 Task: Add a dependency to the task Upgrade and migrate company inventory management to a cloud-based solution , the existing task  Integrate a new online appointment scheduling system for a healthcare provider in the project AgileQuest
Action: Mouse moved to (1115, 183)
Screenshot: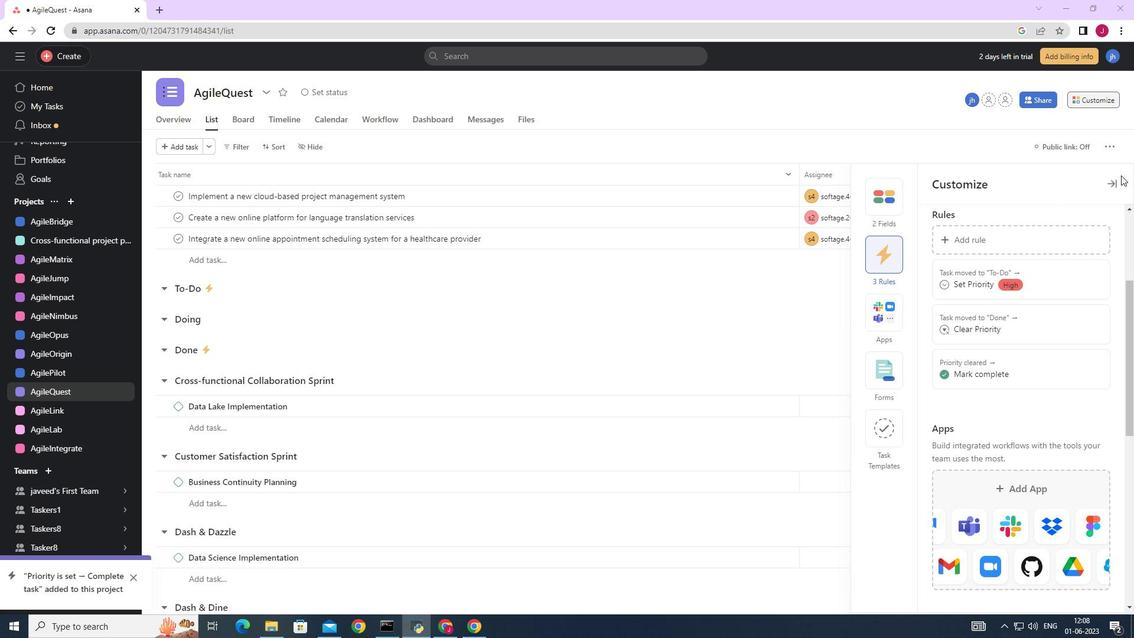 
Action: Mouse pressed left at (1115, 183)
Screenshot: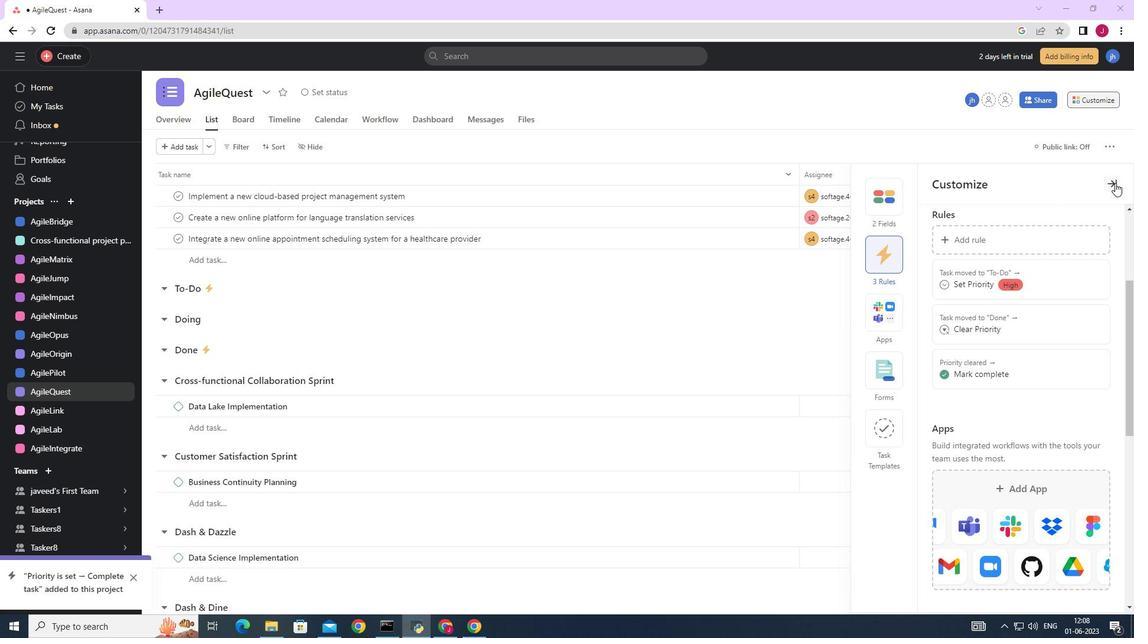 
Action: Mouse moved to (583, 384)
Screenshot: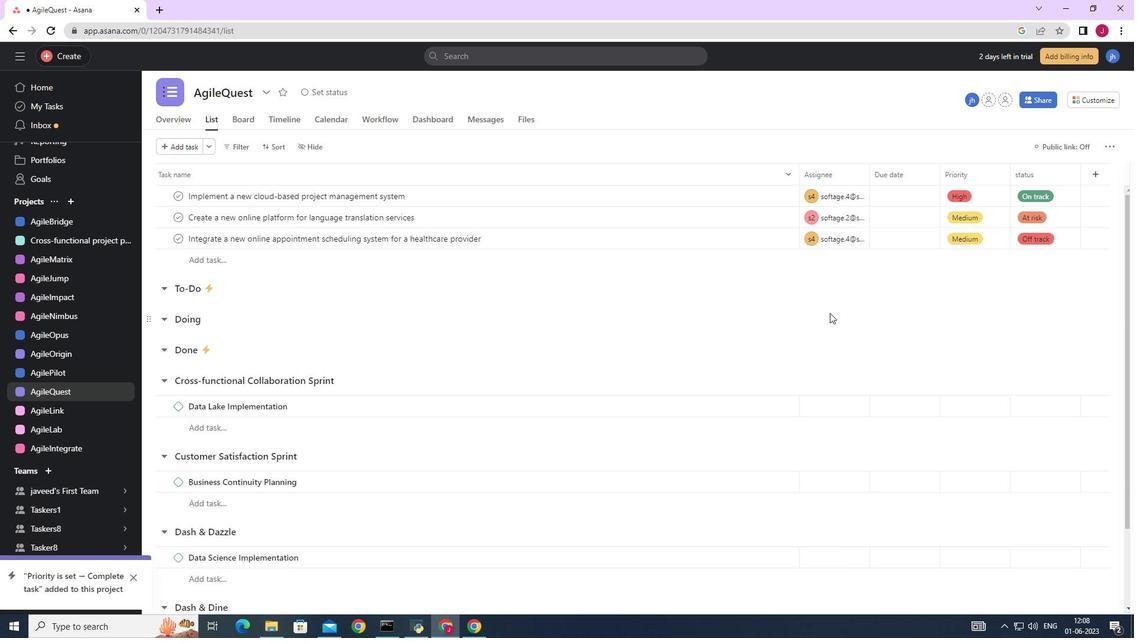 
Action: Mouse scrolled (583, 383) with delta (0, 0)
Screenshot: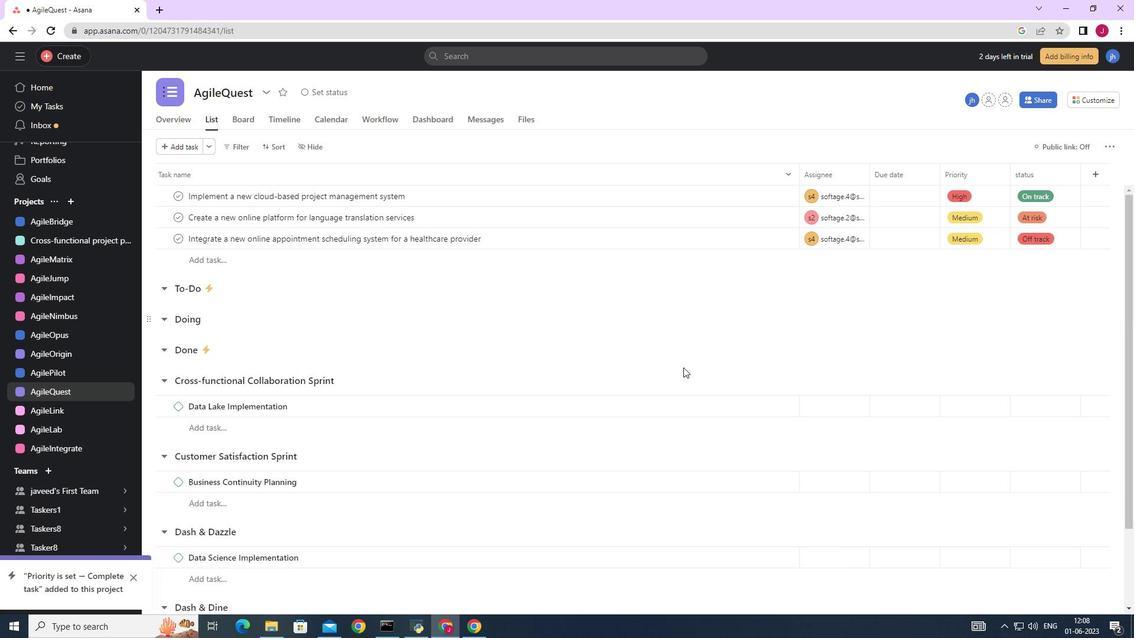 
Action: Mouse scrolled (583, 383) with delta (0, 0)
Screenshot: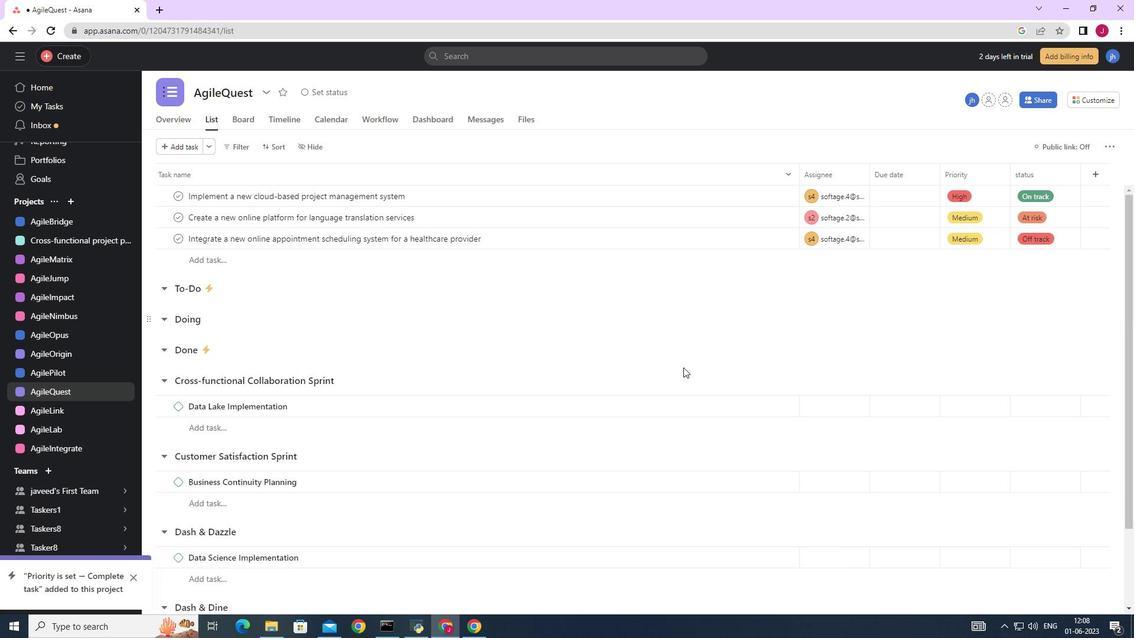 
Action: Mouse scrolled (583, 383) with delta (0, 0)
Screenshot: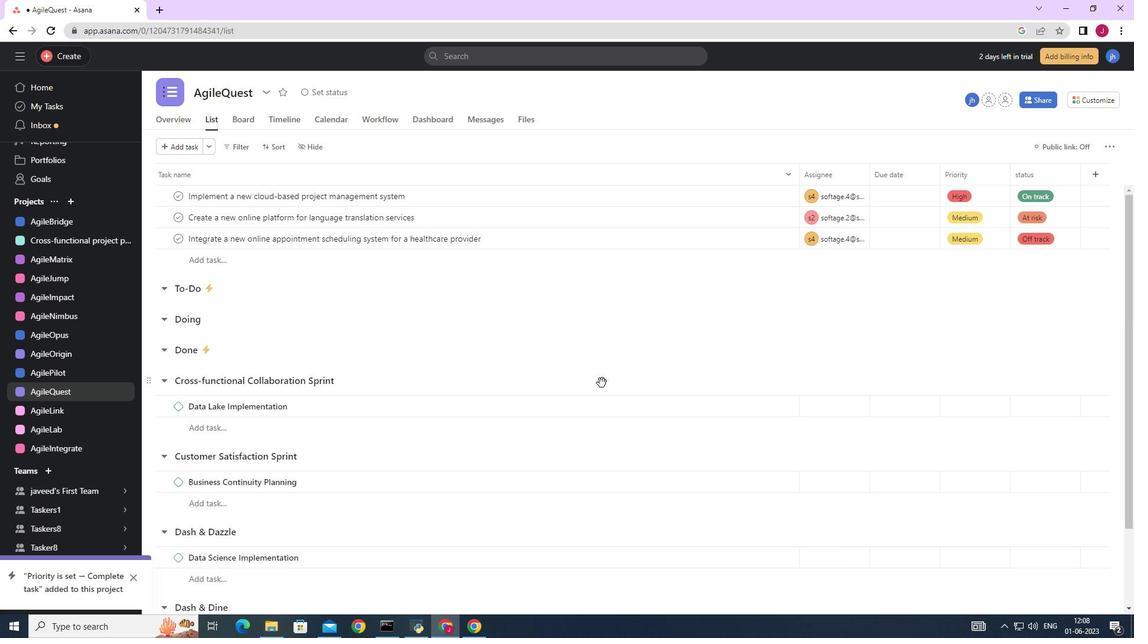 
Action: Mouse moved to (583, 384)
Screenshot: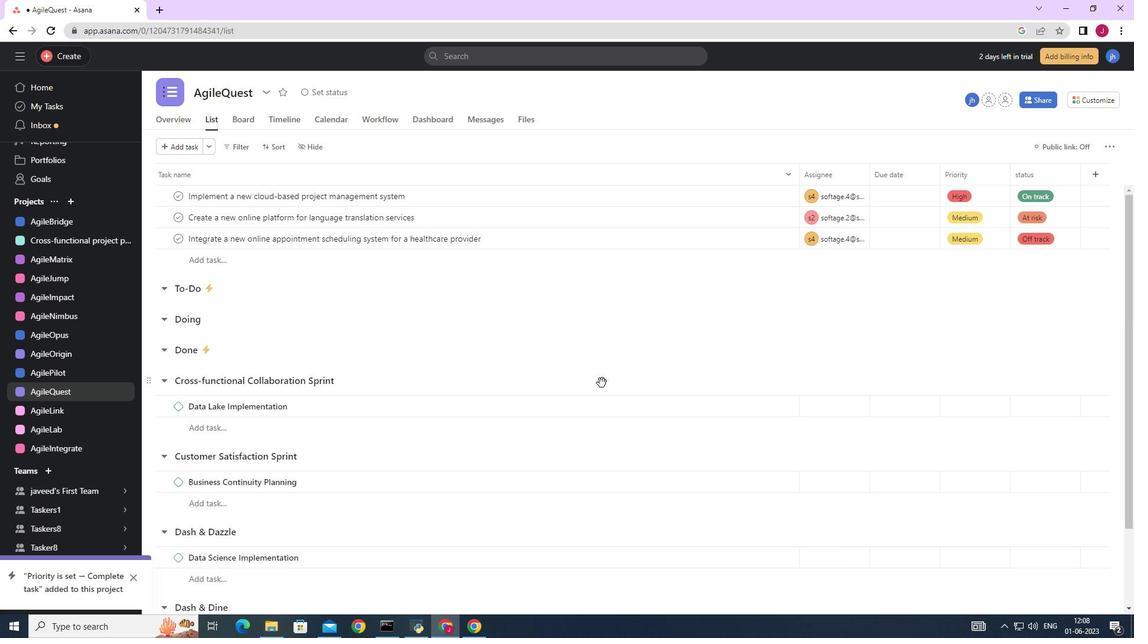 
Action: Mouse scrolled (583, 383) with delta (0, 0)
Screenshot: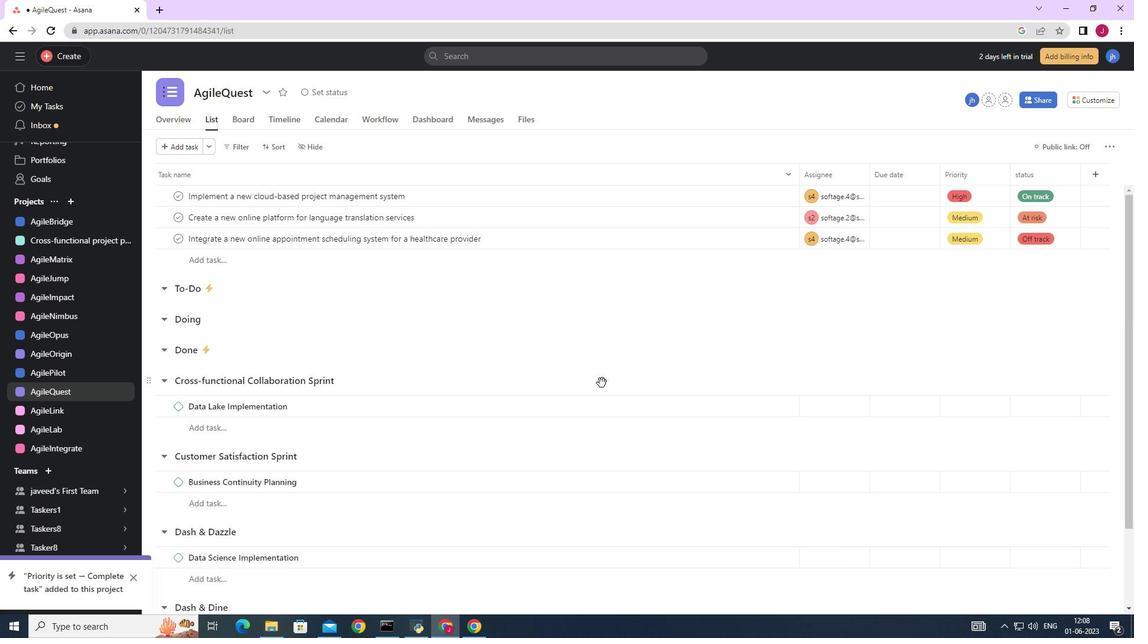 
Action: Mouse scrolled (583, 383) with delta (0, 0)
Screenshot: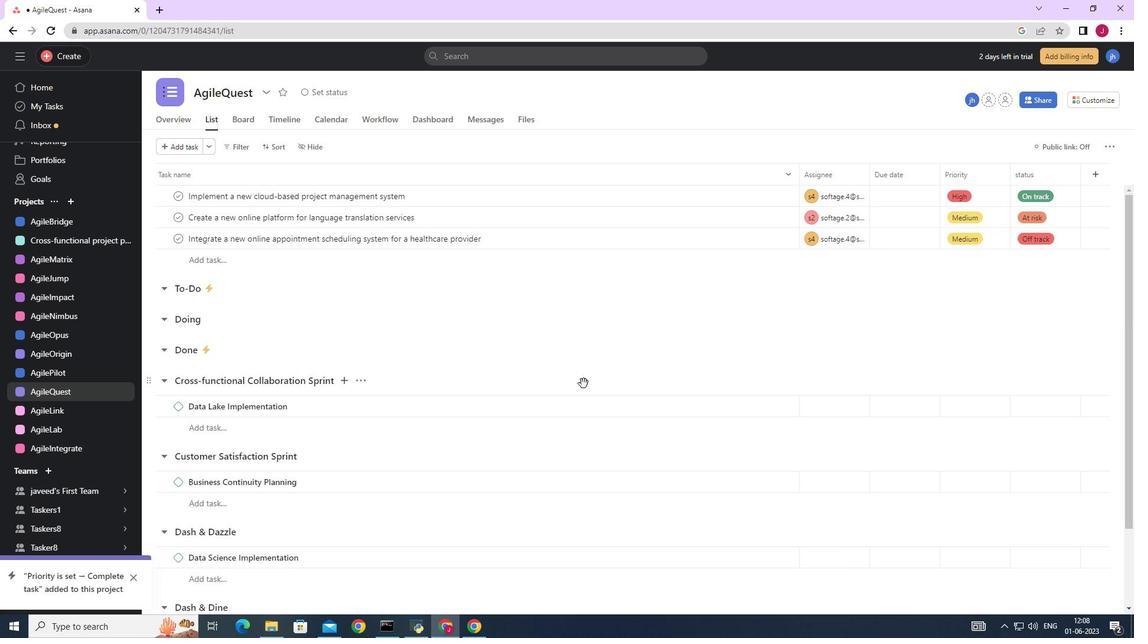 
Action: Mouse scrolled (583, 383) with delta (0, 0)
Screenshot: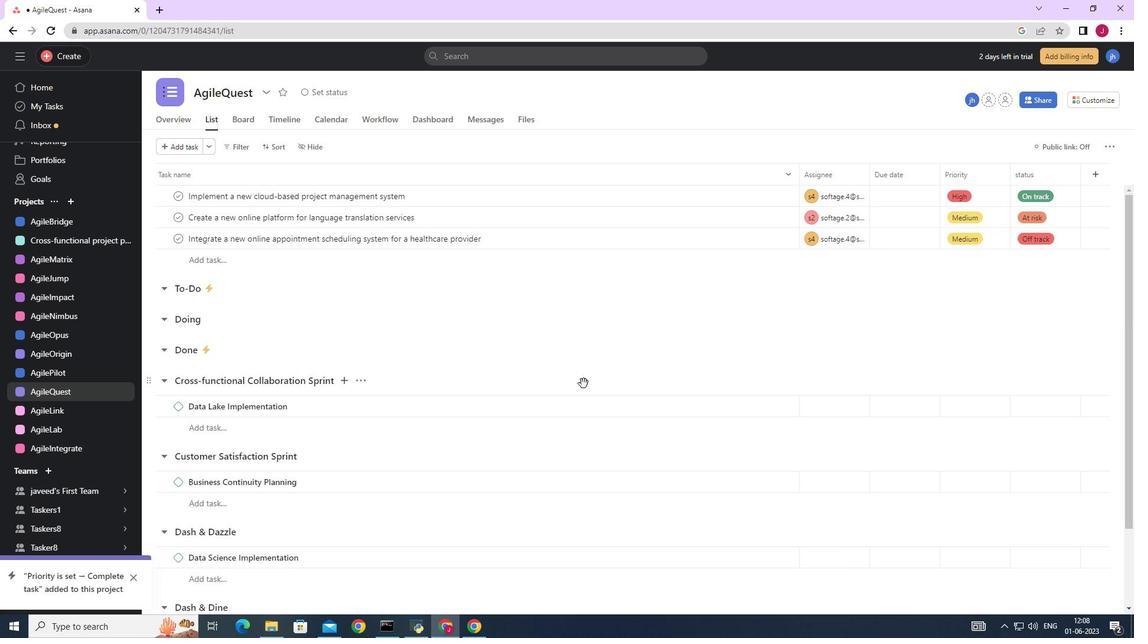 
Action: Mouse scrolled (583, 383) with delta (0, 0)
Screenshot: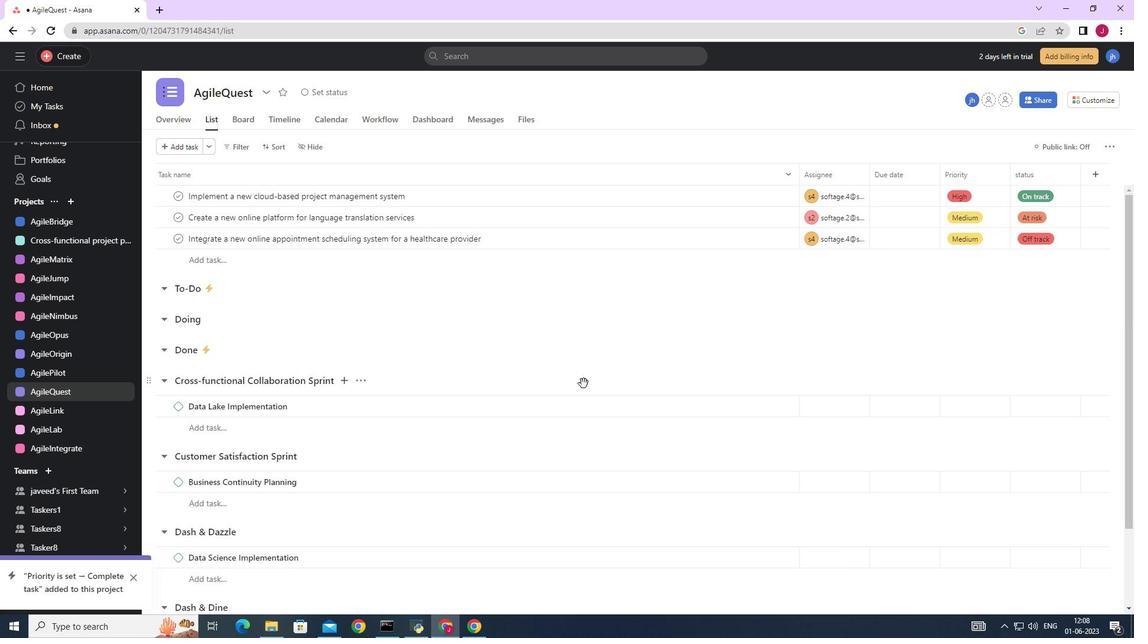 
Action: Mouse scrolled (583, 383) with delta (0, 0)
Screenshot: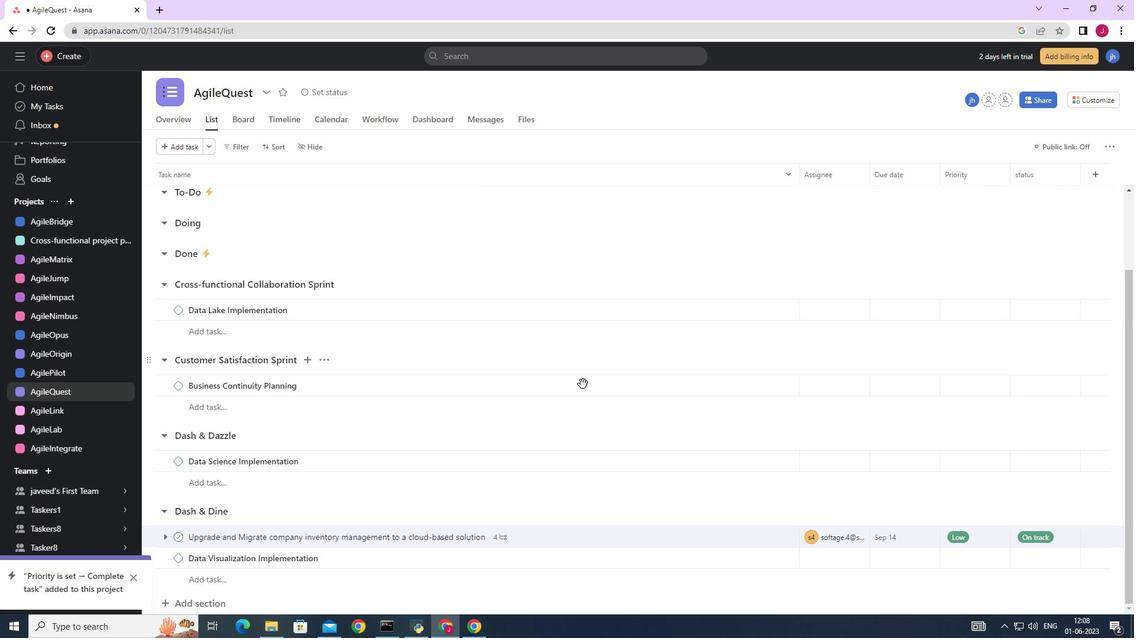 
Action: Mouse moved to (582, 384)
Screenshot: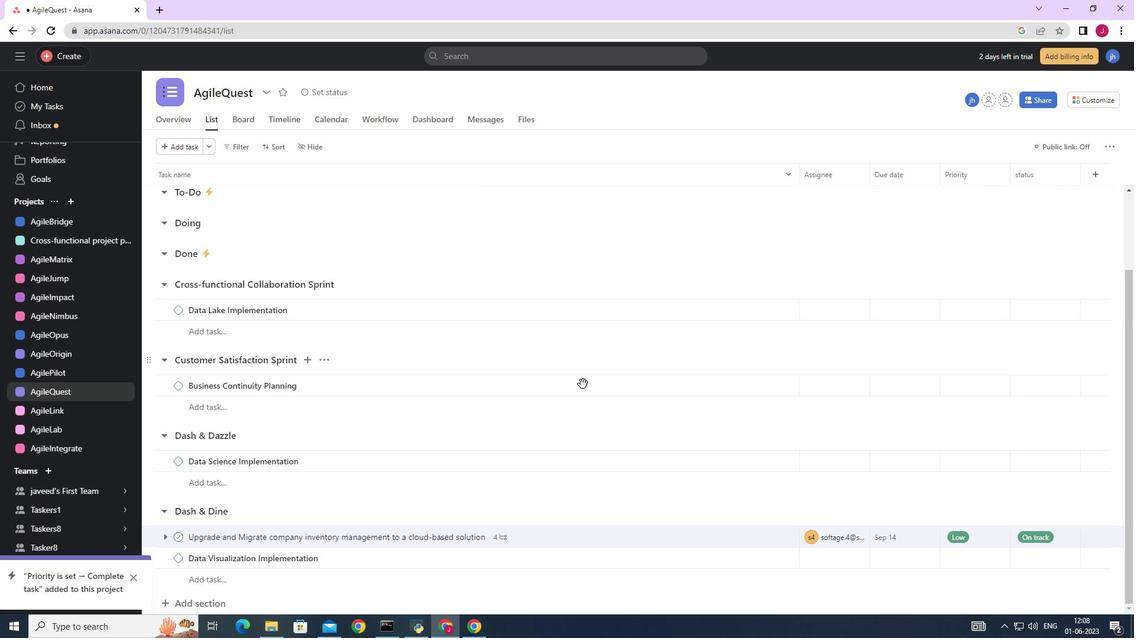 
Action: Mouse scrolled (582, 383) with delta (0, 0)
Screenshot: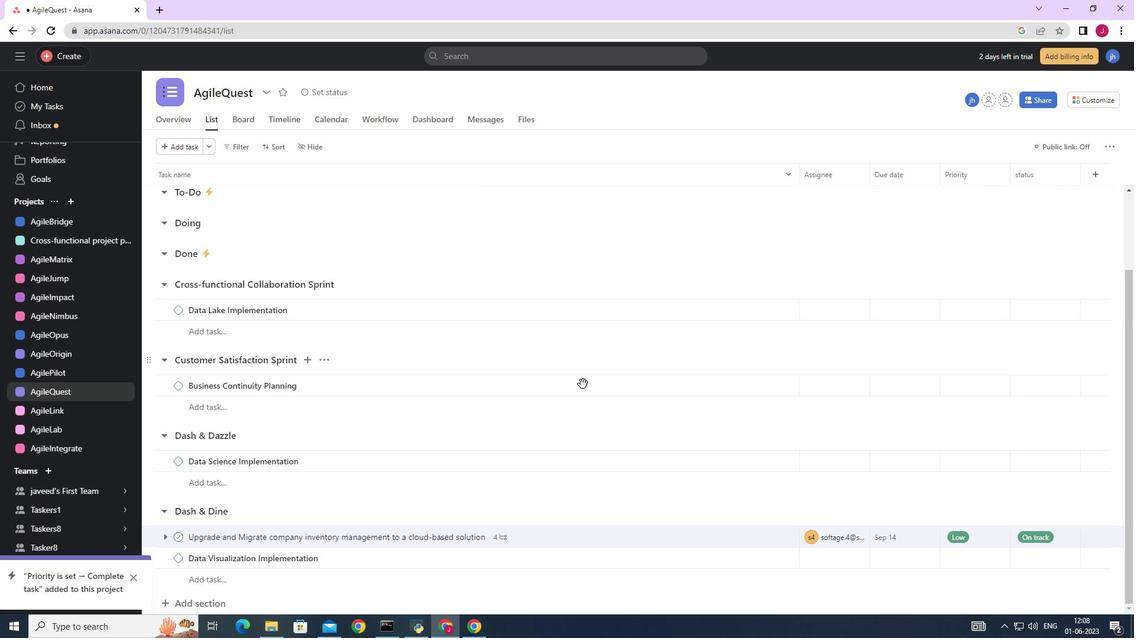 
Action: Mouse moved to (581, 389)
Screenshot: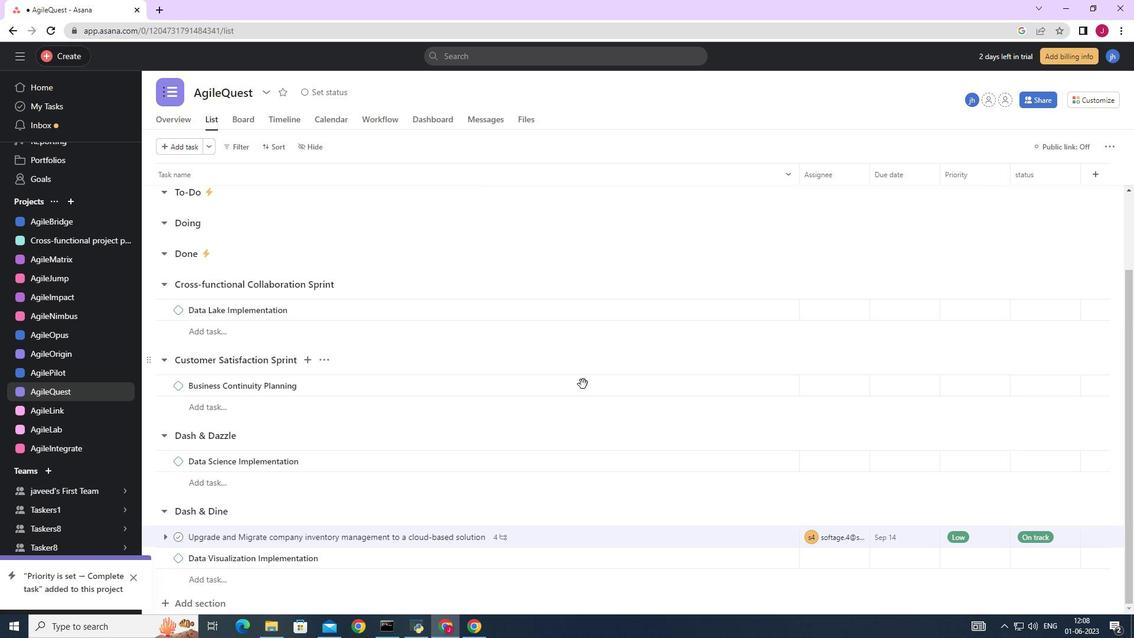 
Action: Mouse scrolled (581, 387) with delta (0, 0)
Screenshot: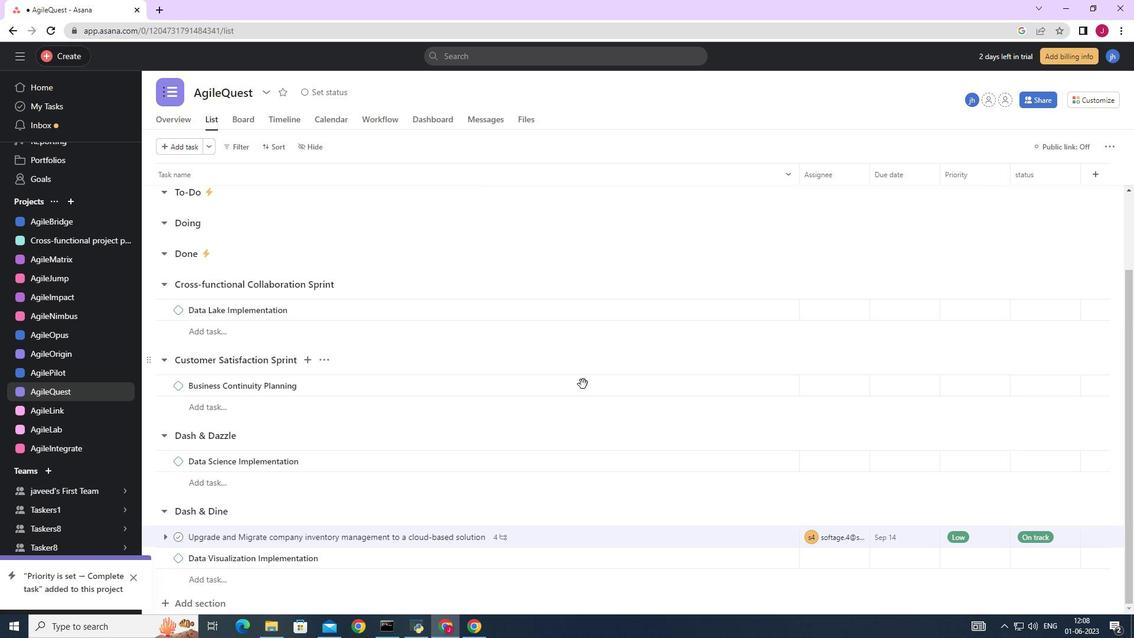 
Action: Mouse scrolled (581, 388) with delta (0, 0)
Screenshot: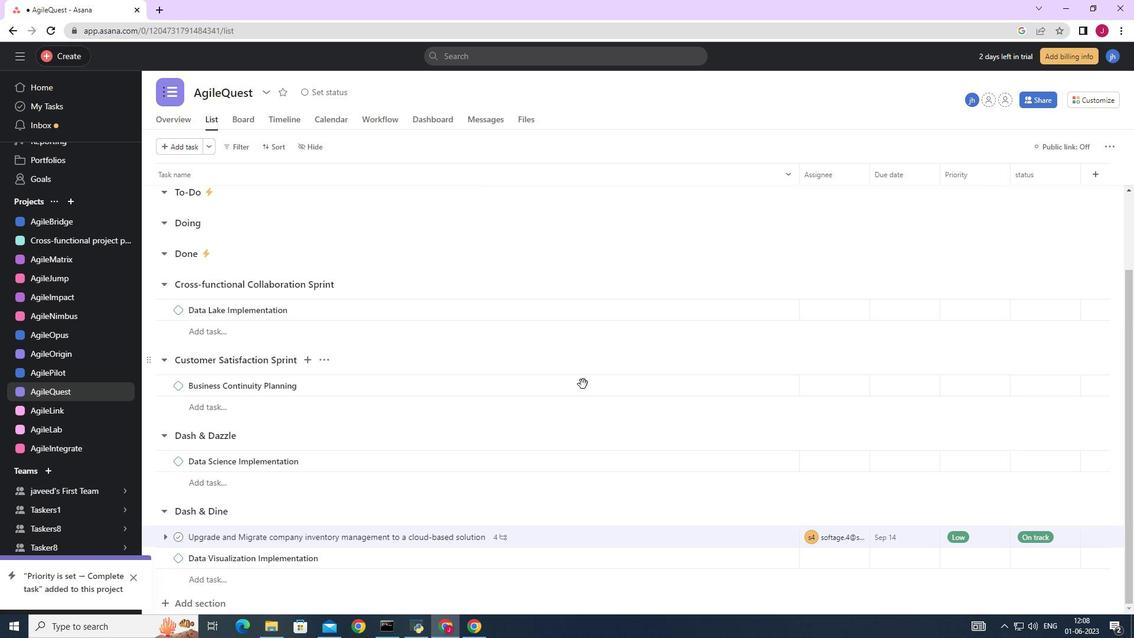
Action: Mouse scrolled (581, 388) with delta (0, 0)
Screenshot: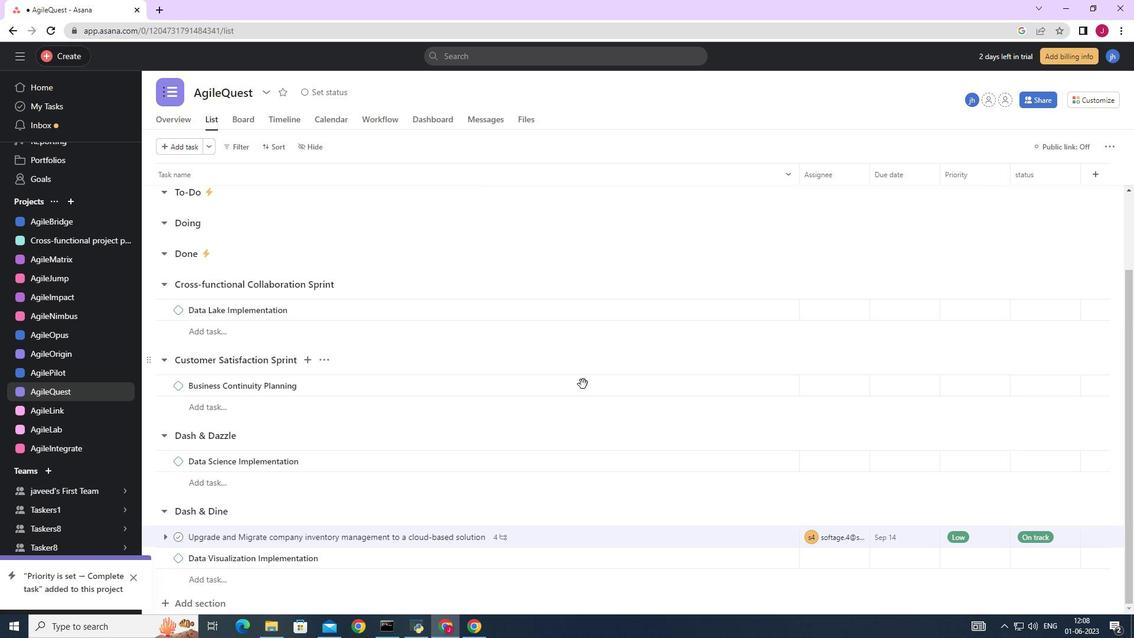 
Action: Mouse moved to (731, 540)
Screenshot: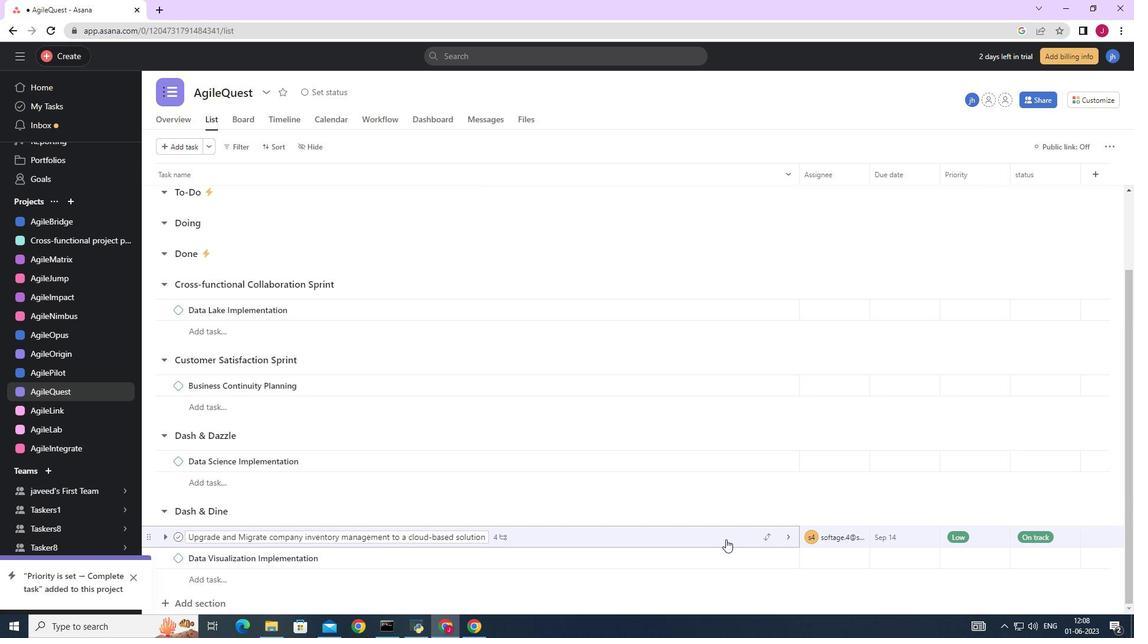 
Action: Mouse pressed left at (731, 540)
Screenshot: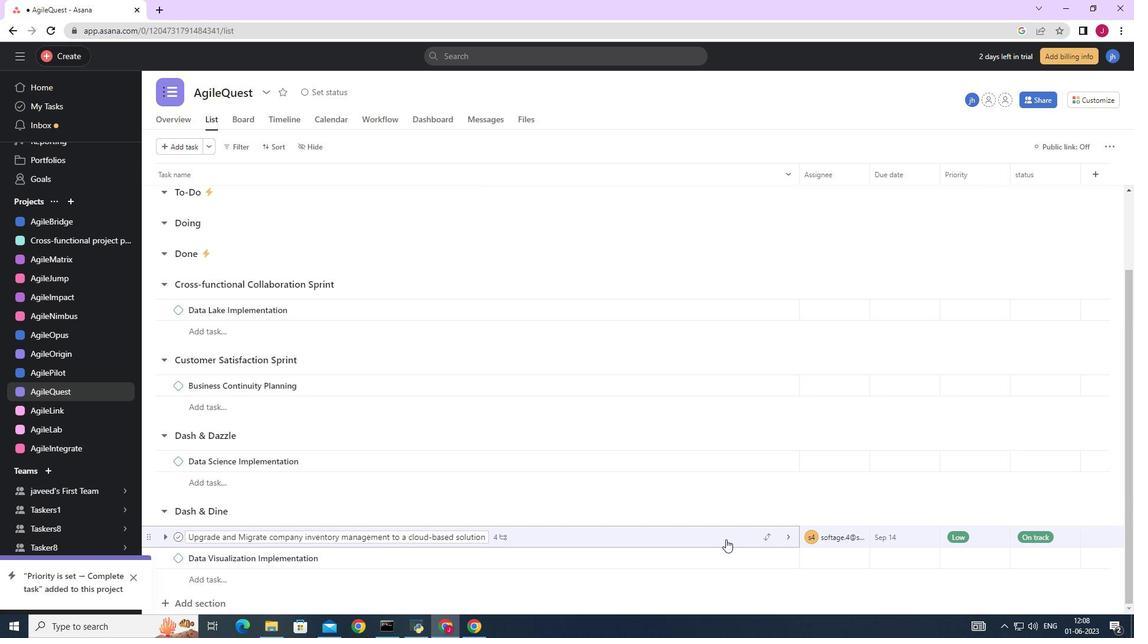 
Action: Mouse moved to (843, 315)
Screenshot: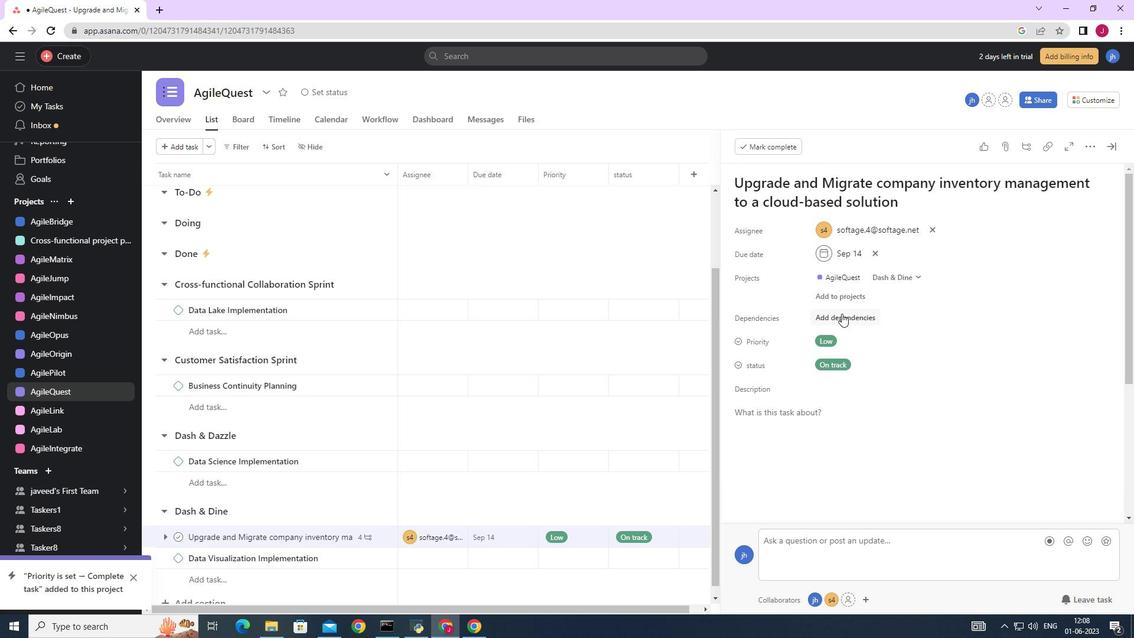 
Action: Mouse pressed left at (843, 315)
Screenshot: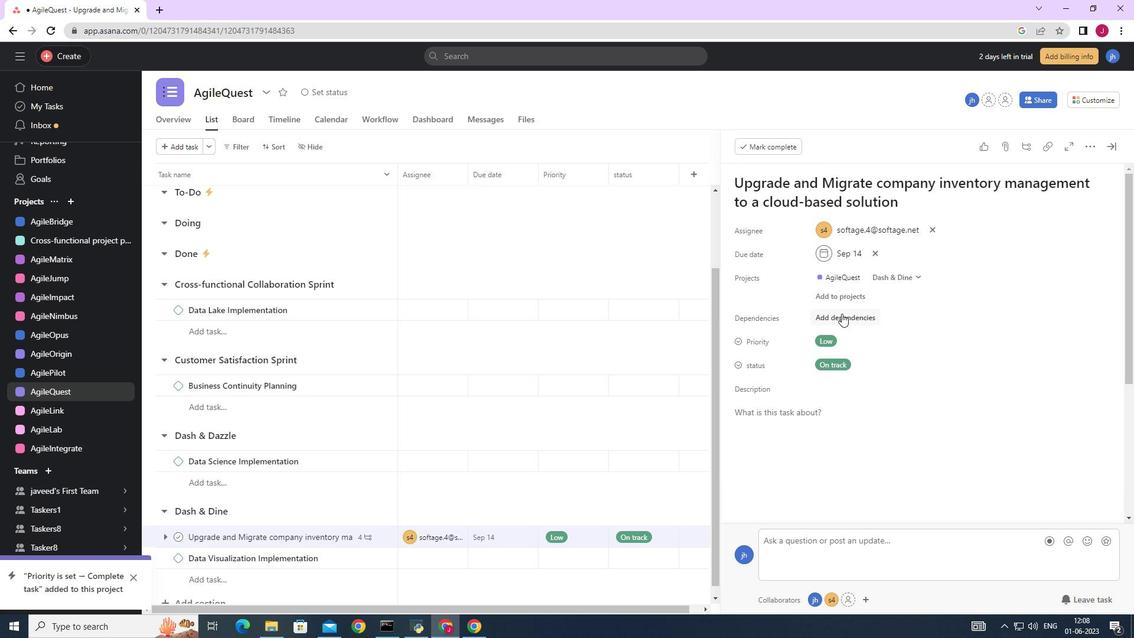 
Action: Mouse moved to (924, 364)
Screenshot: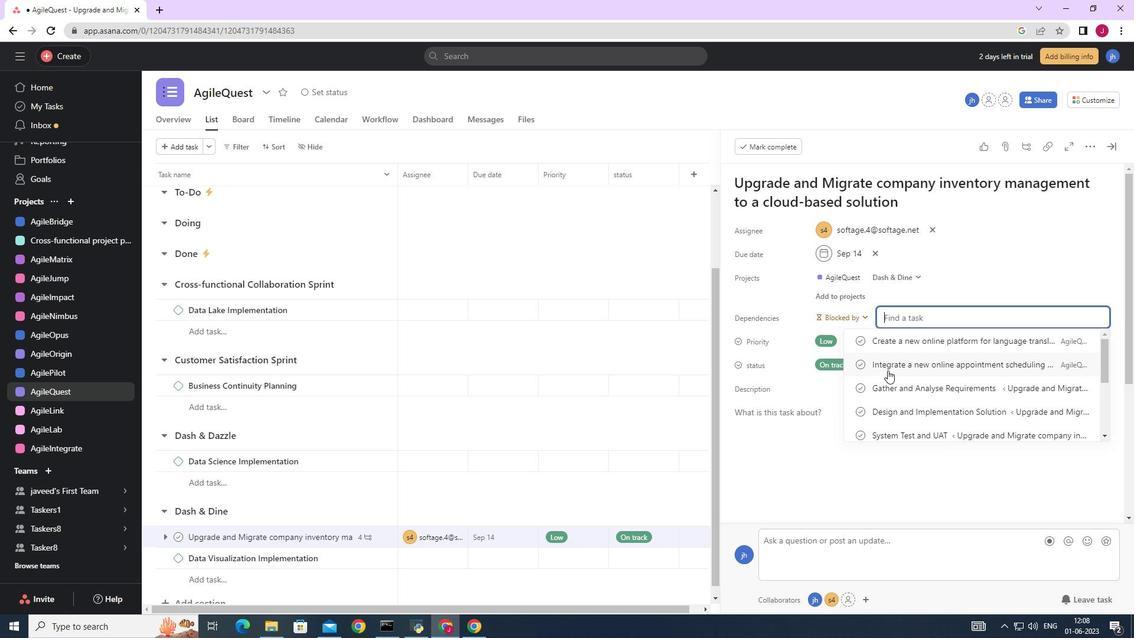 
Action: Mouse pressed left at (924, 364)
Screenshot: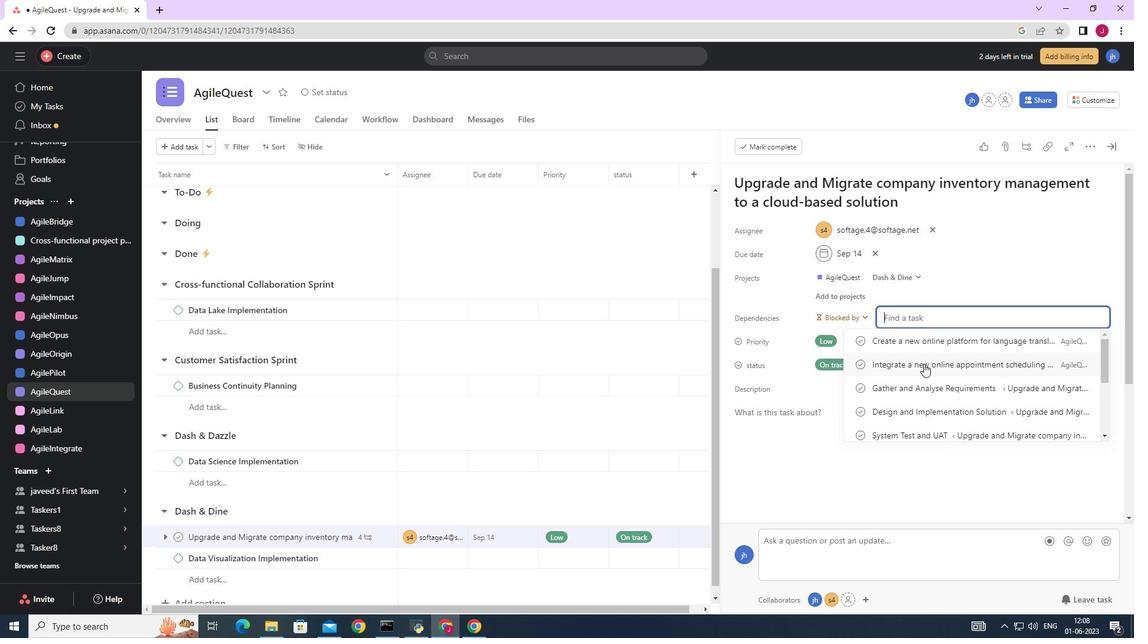 
Action: Mouse moved to (1112, 149)
Screenshot: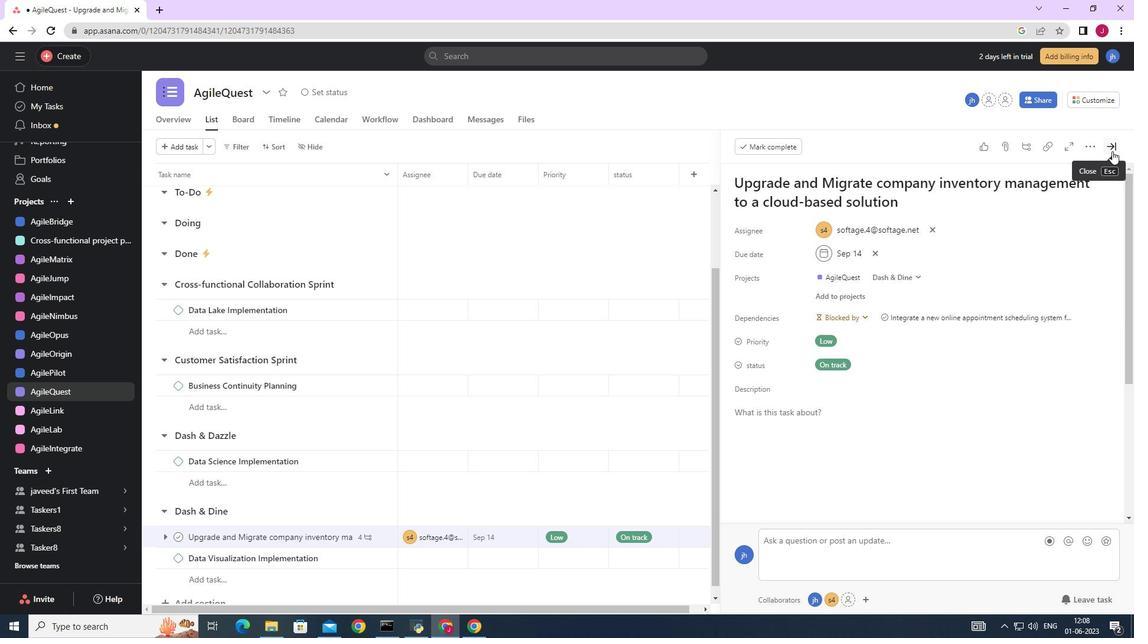 
Action: Mouse pressed left at (1112, 149)
Screenshot: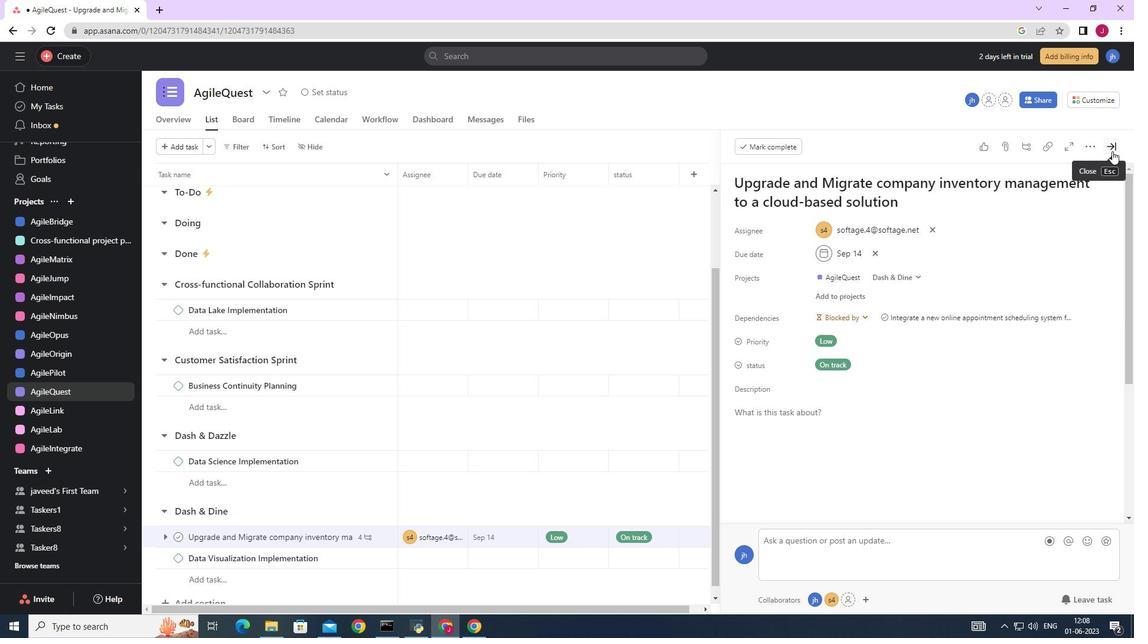 
